 Task: Check the sale-to-list ratio of 3 bedrooms in the last 5 years.
Action: Mouse moved to (828, 179)
Screenshot: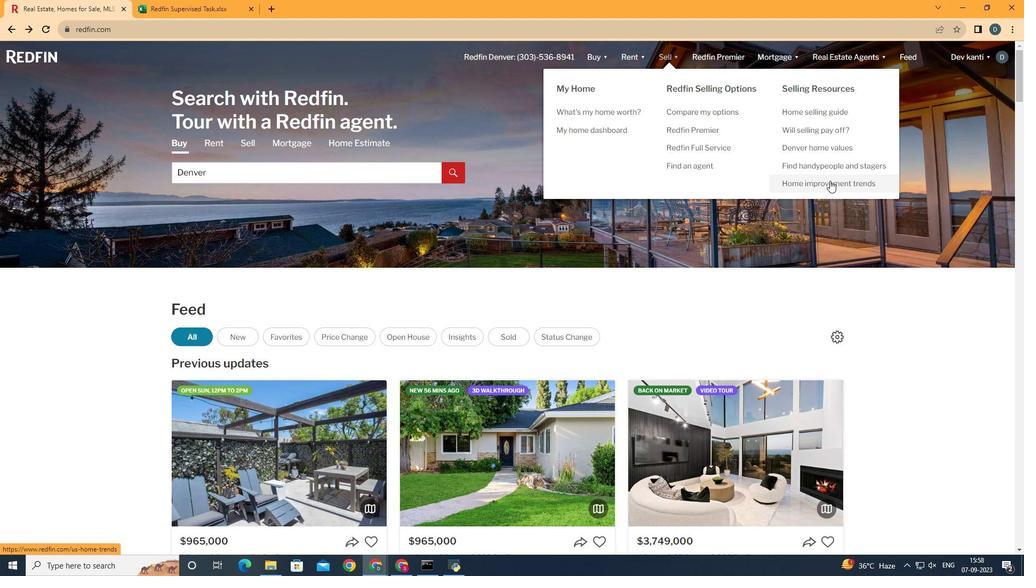 
Action: Mouse pressed left at (828, 179)
Screenshot: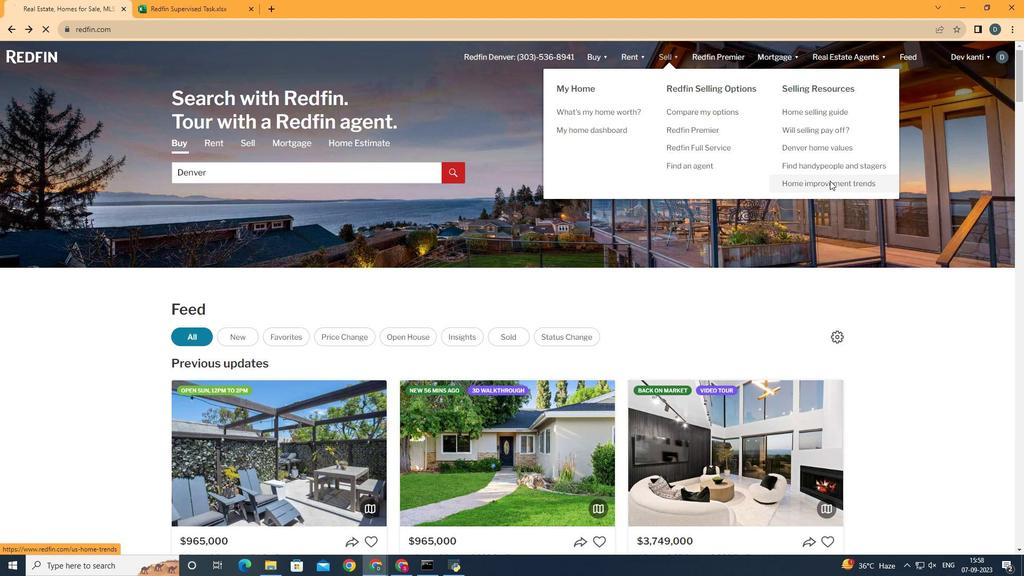
Action: Mouse moved to (231, 197)
Screenshot: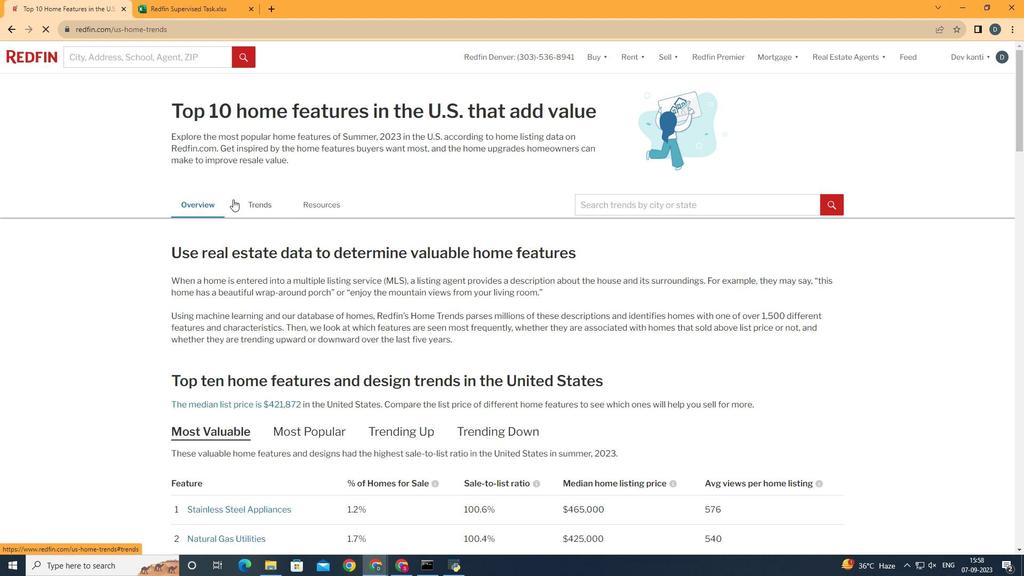 
Action: Mouse pressed left at (231, 197)
Screenshot: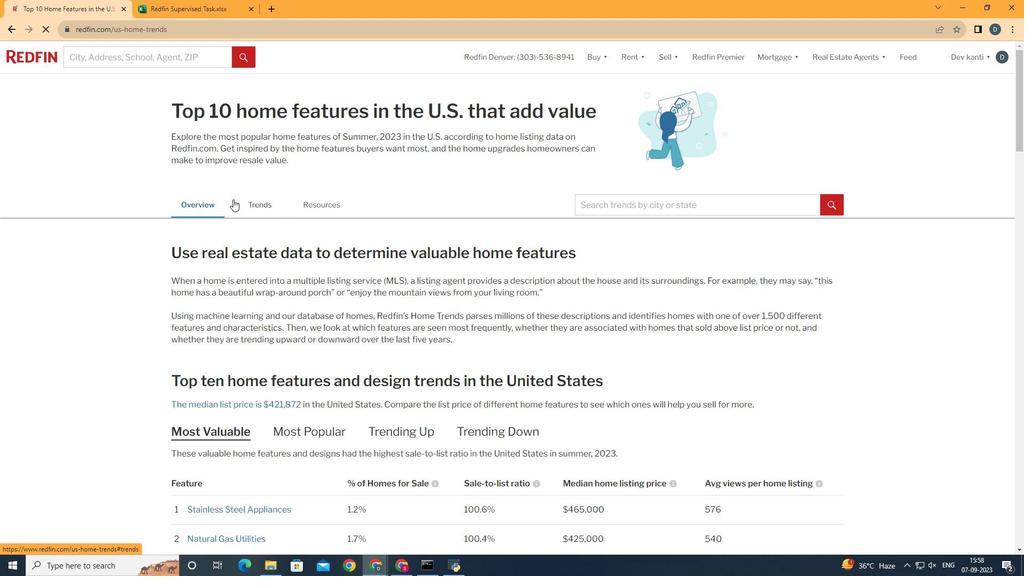 
Action: Mouse moved to (253, 187)
Screenshot: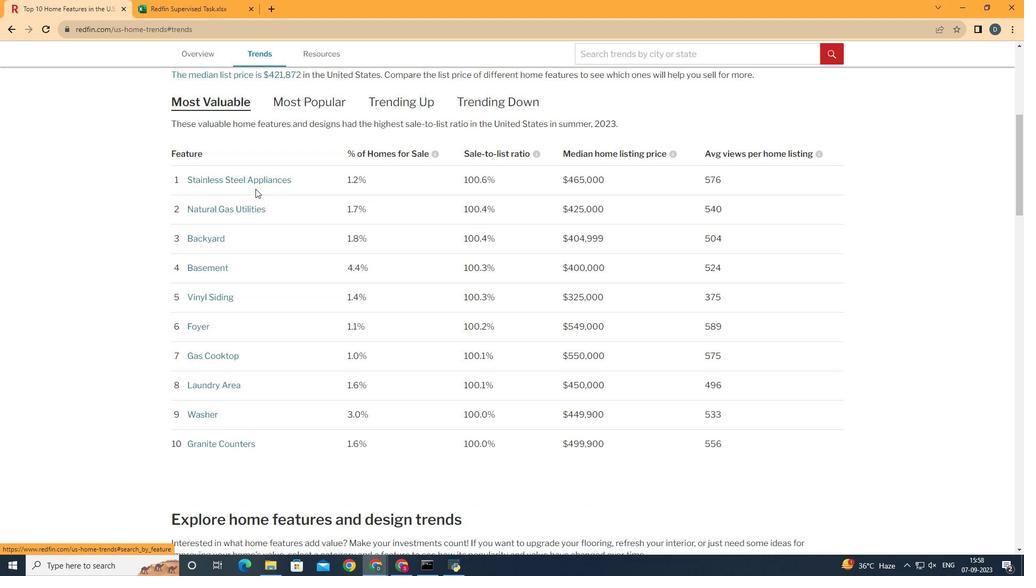 
Action: Mouse scrolled (253, 186) with delta (0, 0)
Screenshot: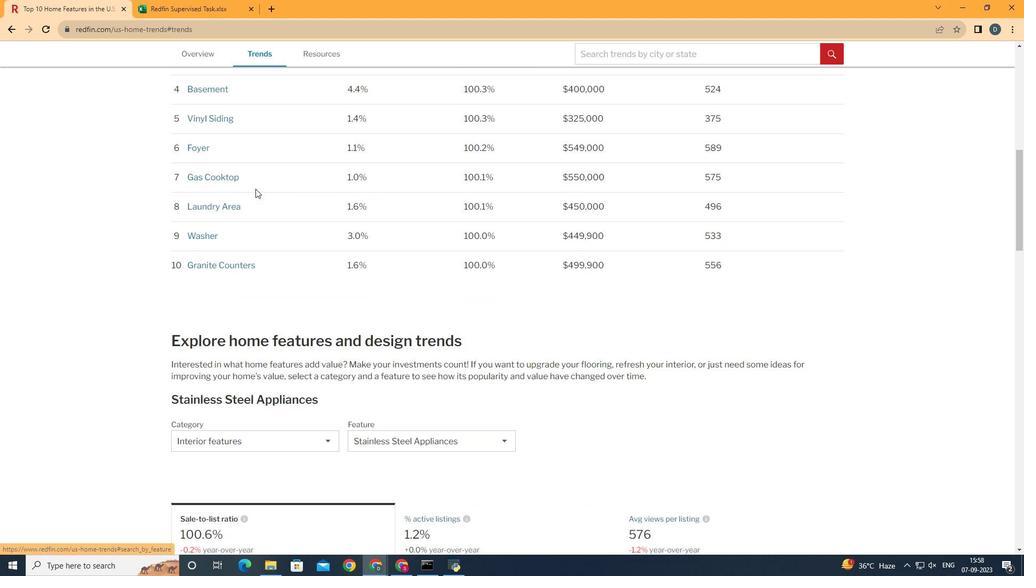 
Action: Mouse scrolled (253, 186) with delta (0, 0)
Screenshot: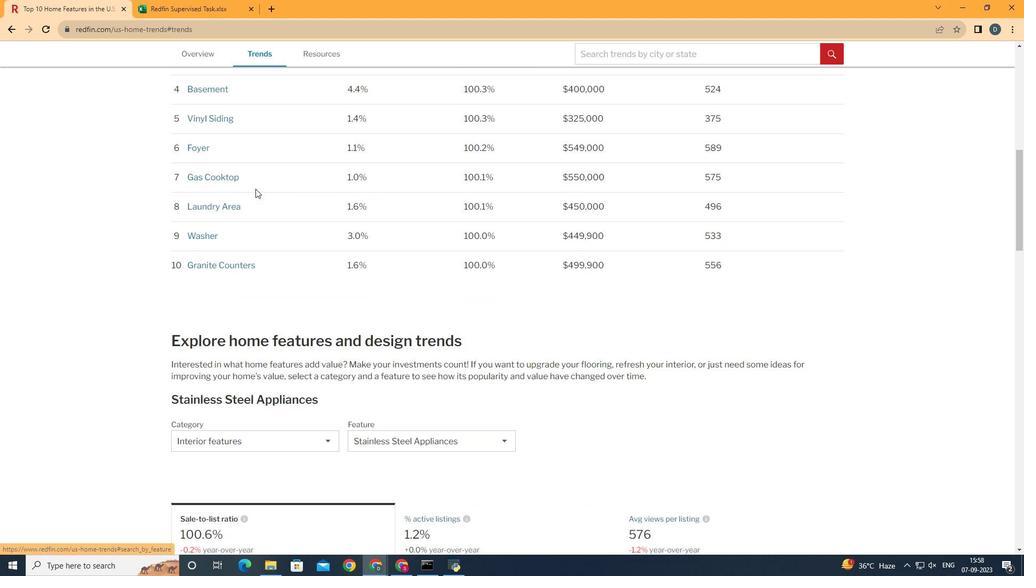 
Action: Mouse scrolled (253, 186) with delta (0, 0)
Screenshot: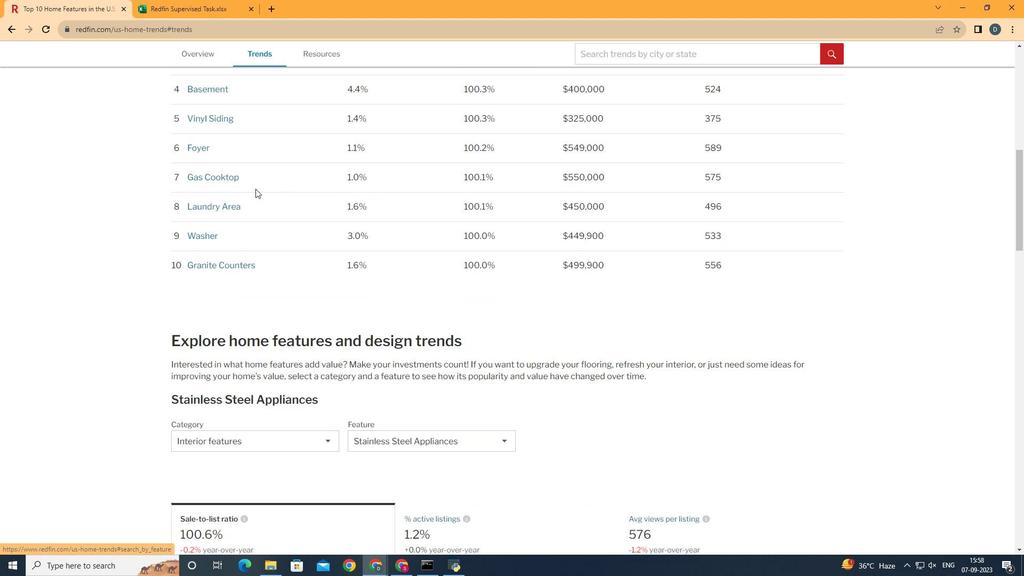 
Action: Mouse scrolled (253, 186) with delta (0, 0)
Screenshot: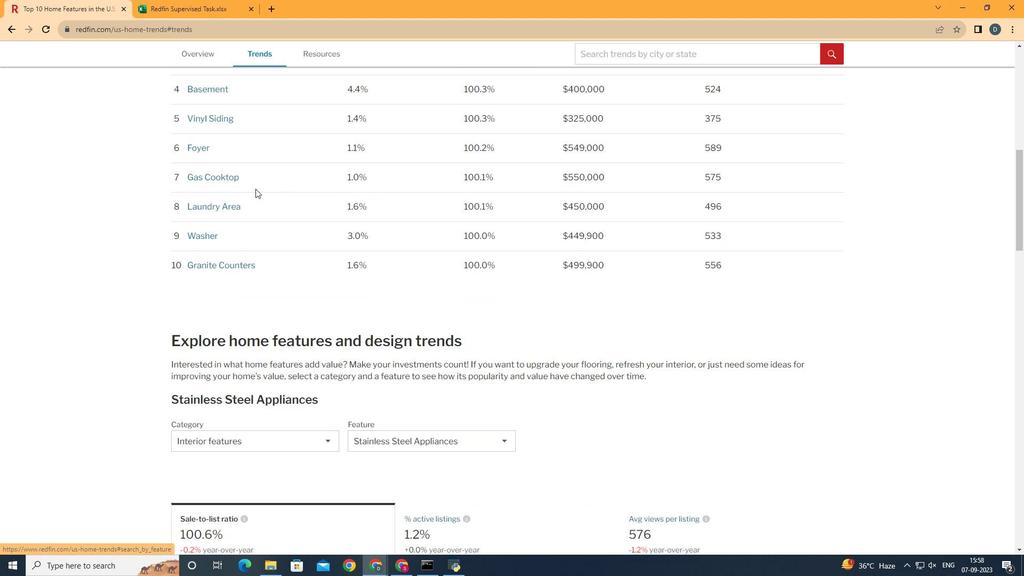 
Action: Mouse scrolled (253, 186) with delta (0, 0)
Screenshot: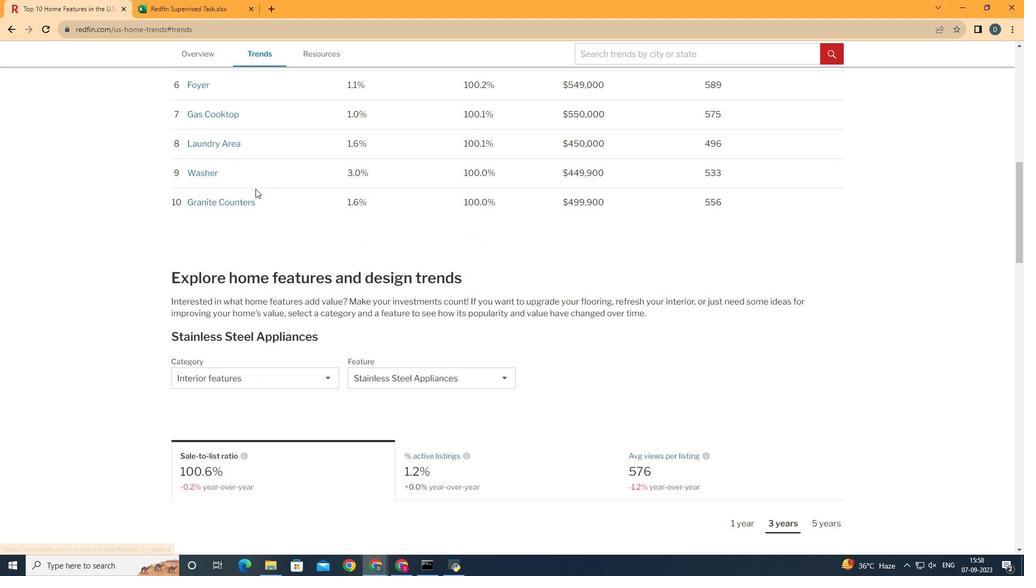 
Action: Mouse scrolled (253, 186) with delta (0, 0)
Screenshot: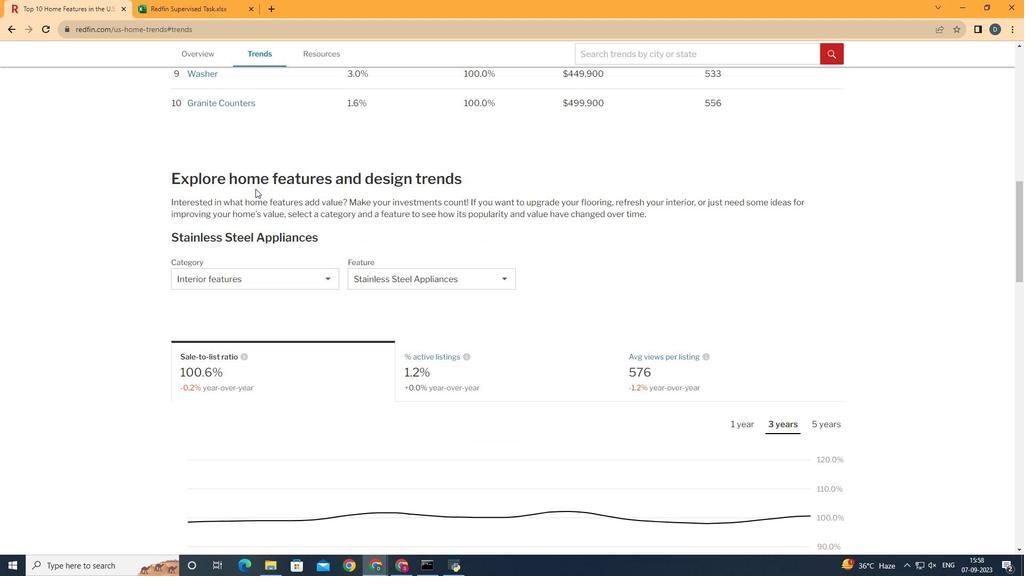 
Action: Mouse scrolled (253, 186) with delta (0, 0)
Screenshot: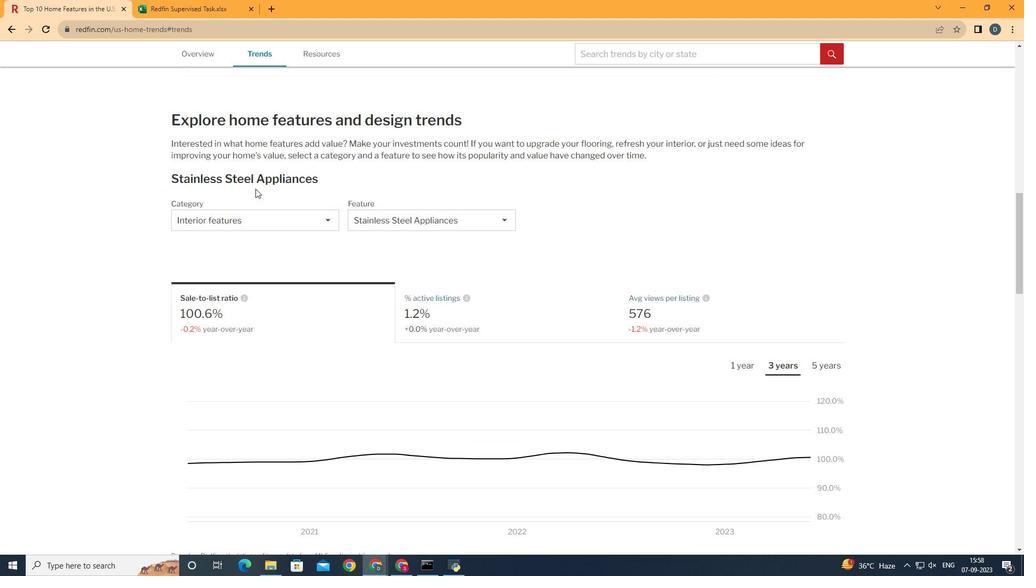 
Action: Mouse scrolled (253, 186) with delta (0, 0)
Screenshot: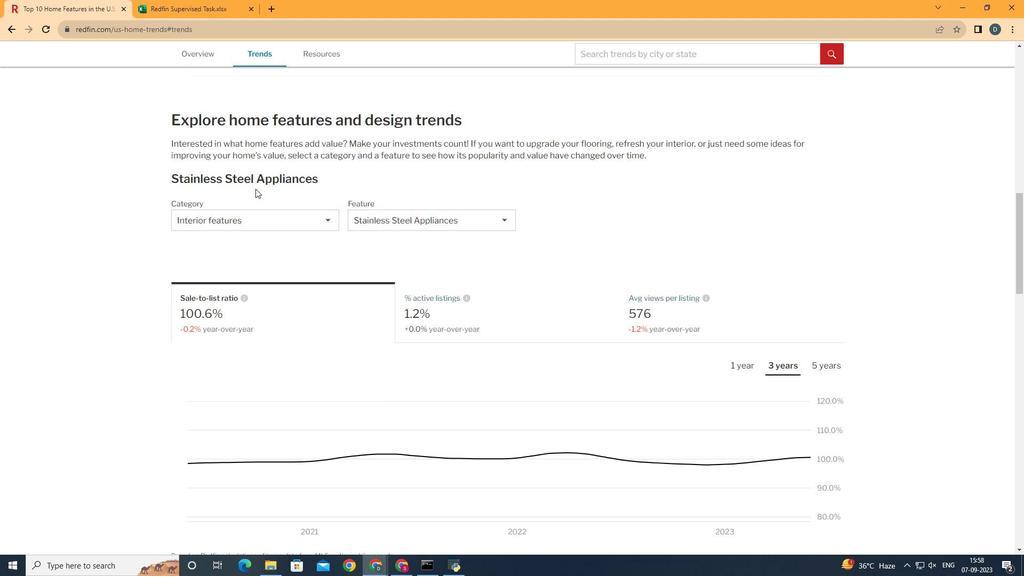 
Action: Mouse moved to (256, 203)
Screenshot: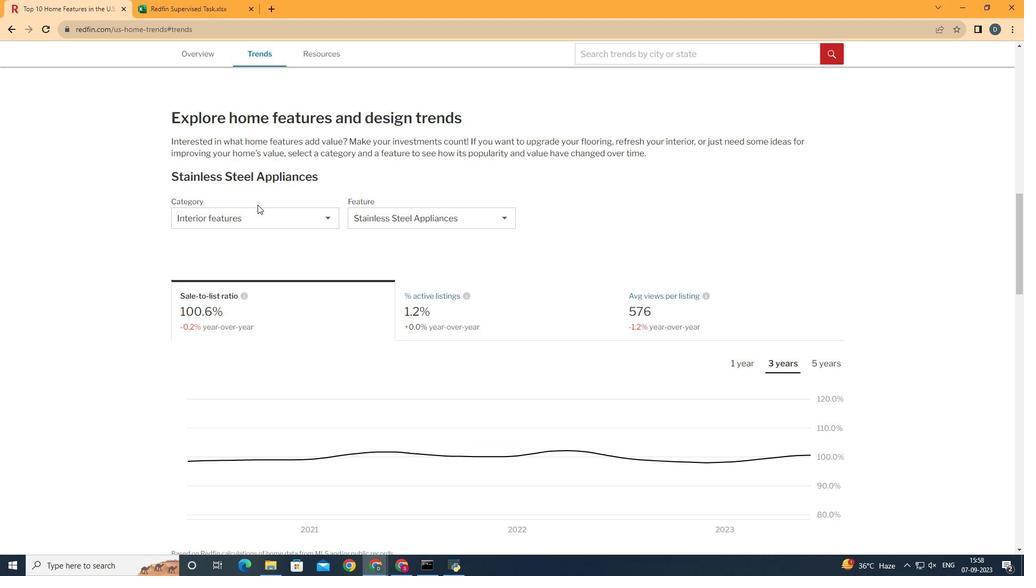 
Action: Mouse pressed left at (256, 203)
Screenshot: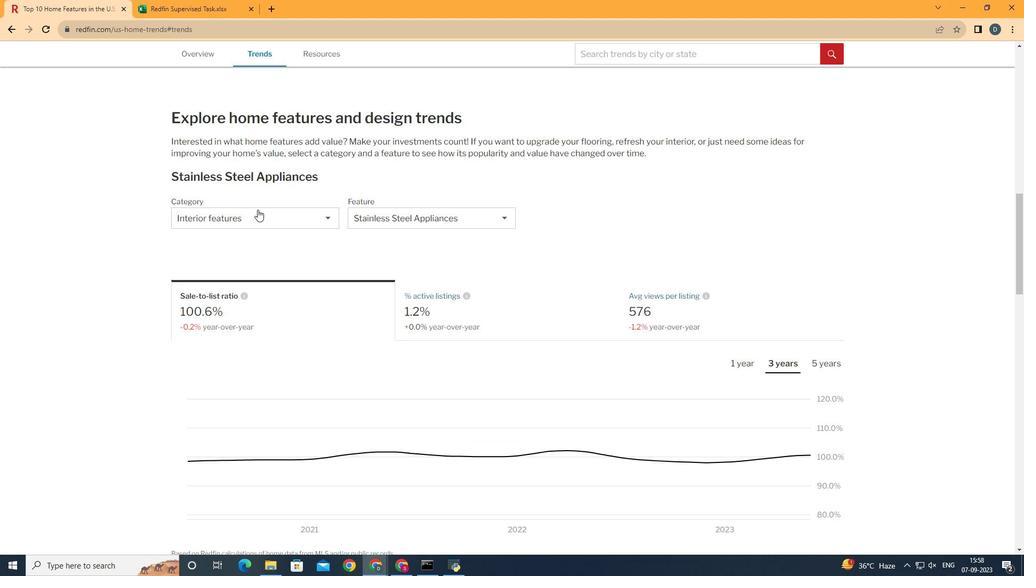 
Action: Mouse moved to (429, 226)
Screenshot: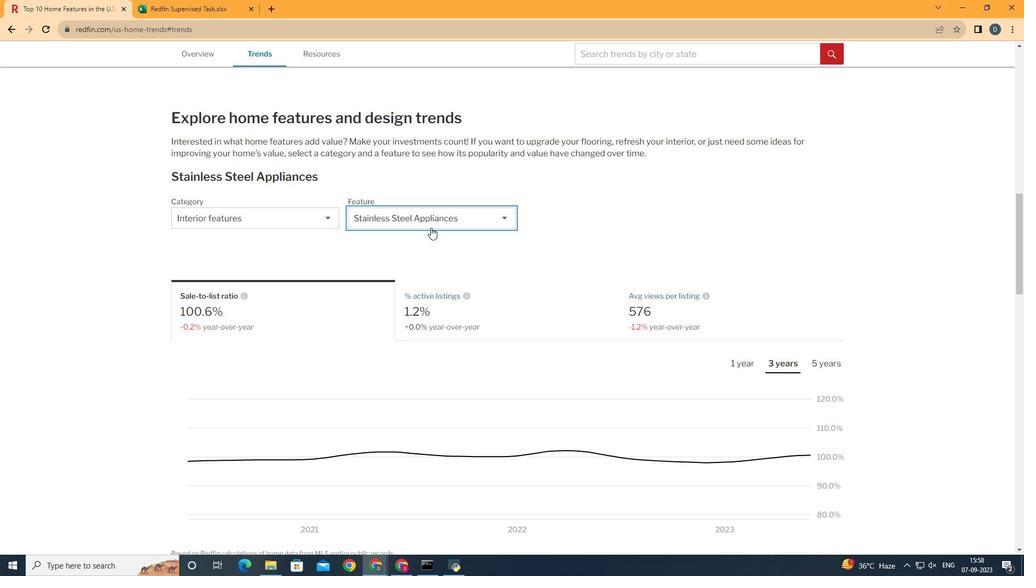 
Action: Mouse pressed left at (429, 226)
Screenshot: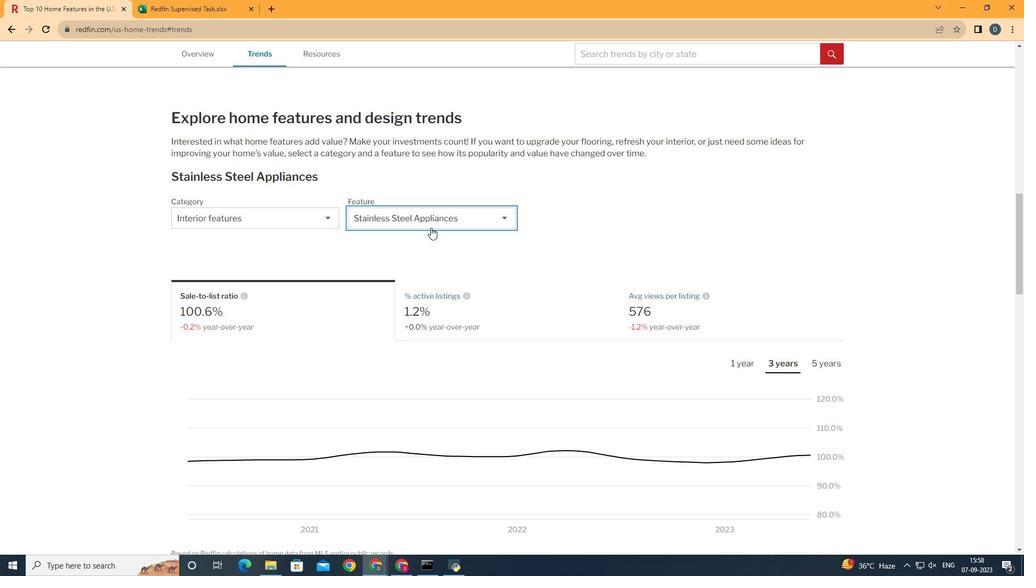 
Action: Mouse moved to (241, 225)
Screenshot: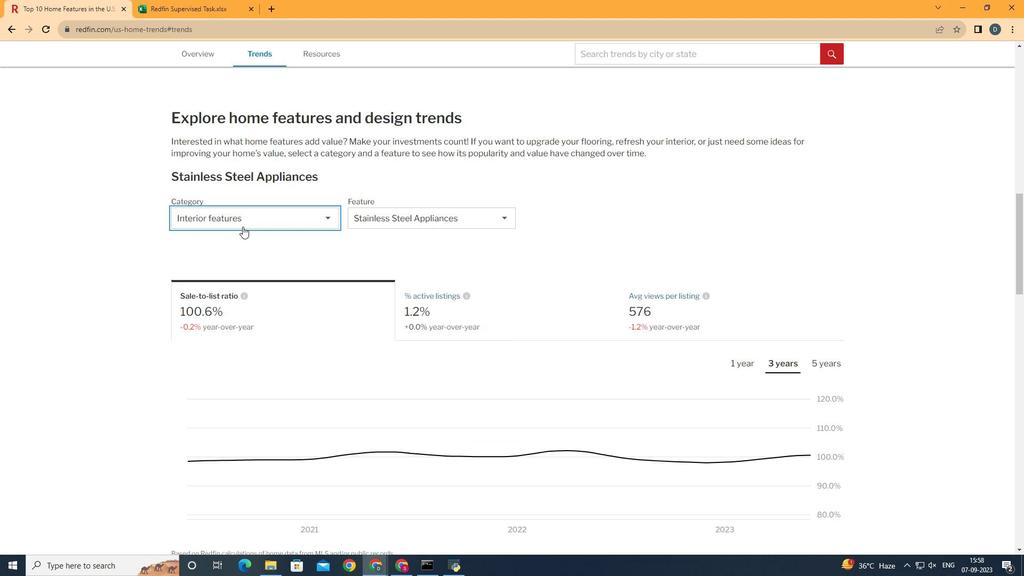 
Action: Mouse pressed left at (241, 225)
Screenshot: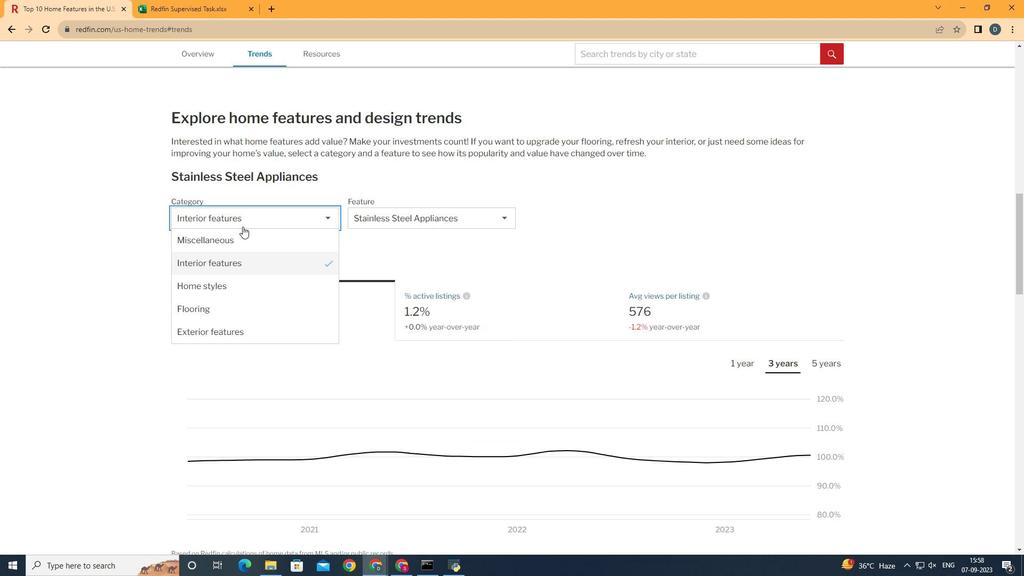 
Action: Mouse moved to (258, 269)
Screenshot: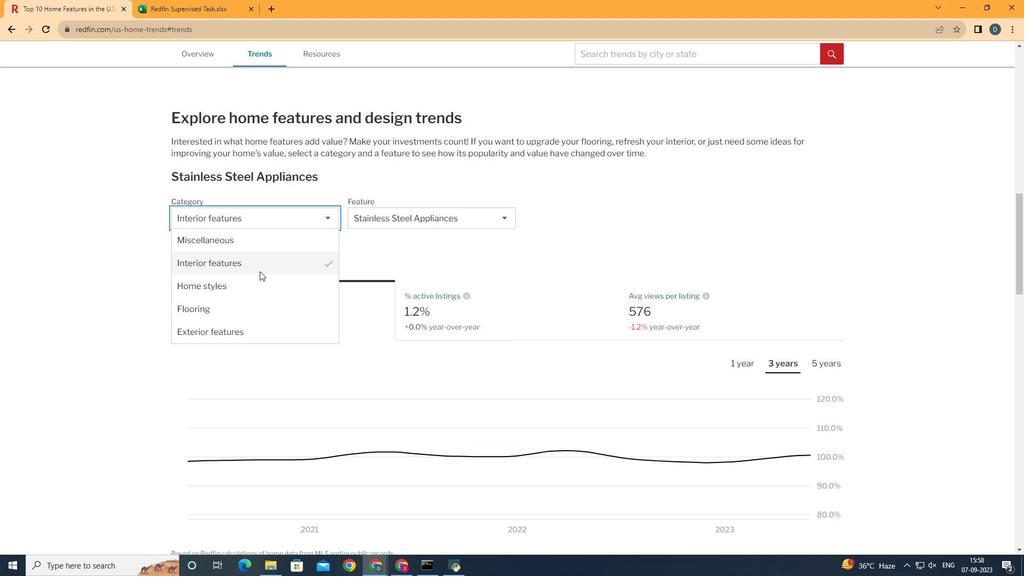 
Action: Mouse pressed left at (258, 269)
Screenshot: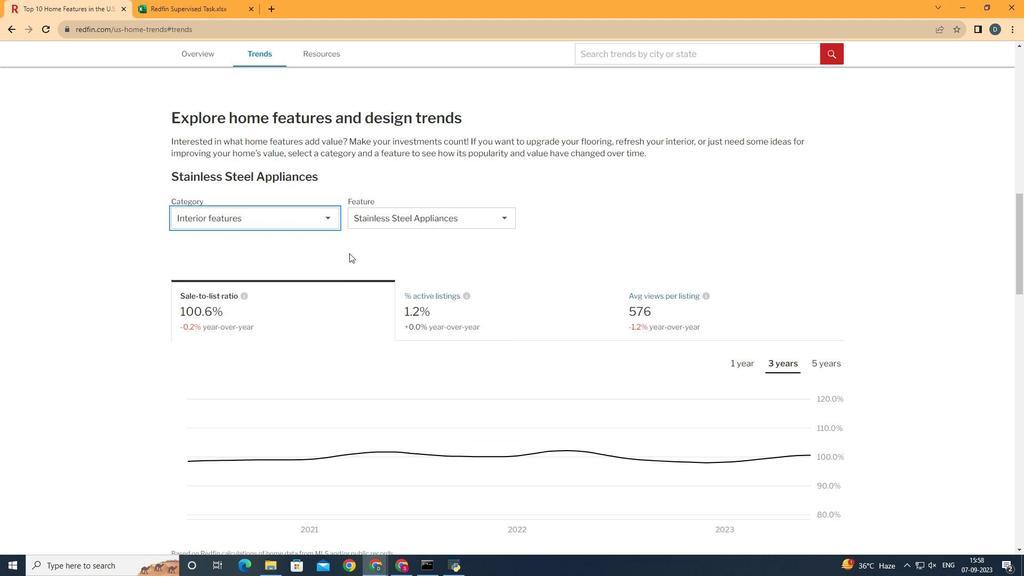 
Action: Mouse moved to (463, 211)
Screenshot: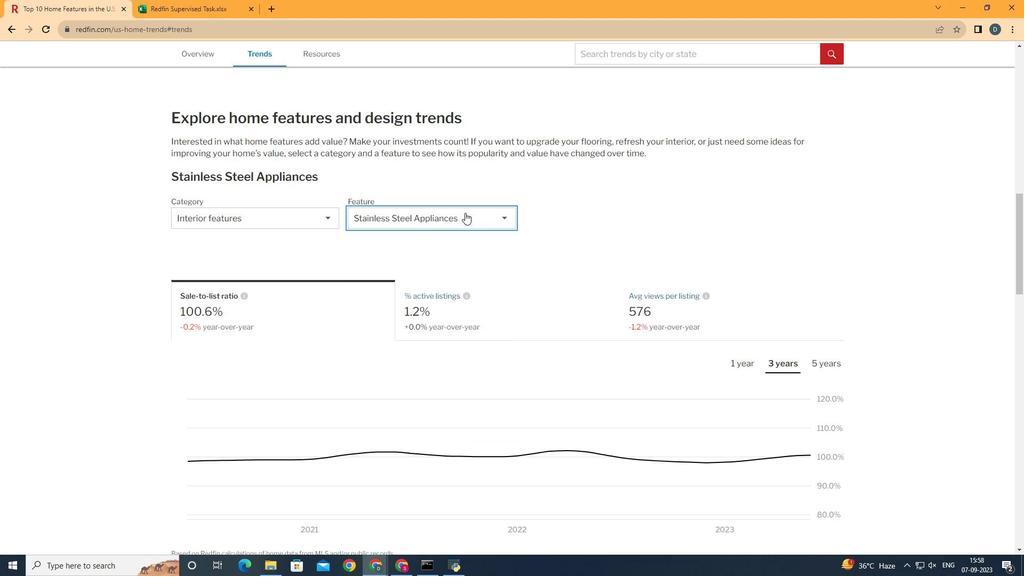
Action: Mouse pressed left at (463, 211)
Screenshot: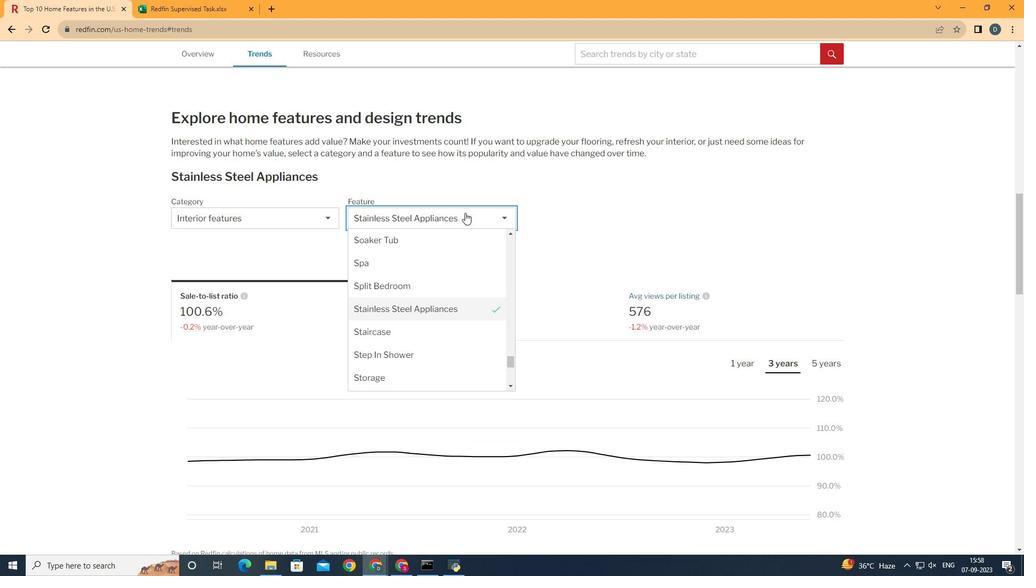 
Action: Mouse moved to (510, 359)
Screenshot: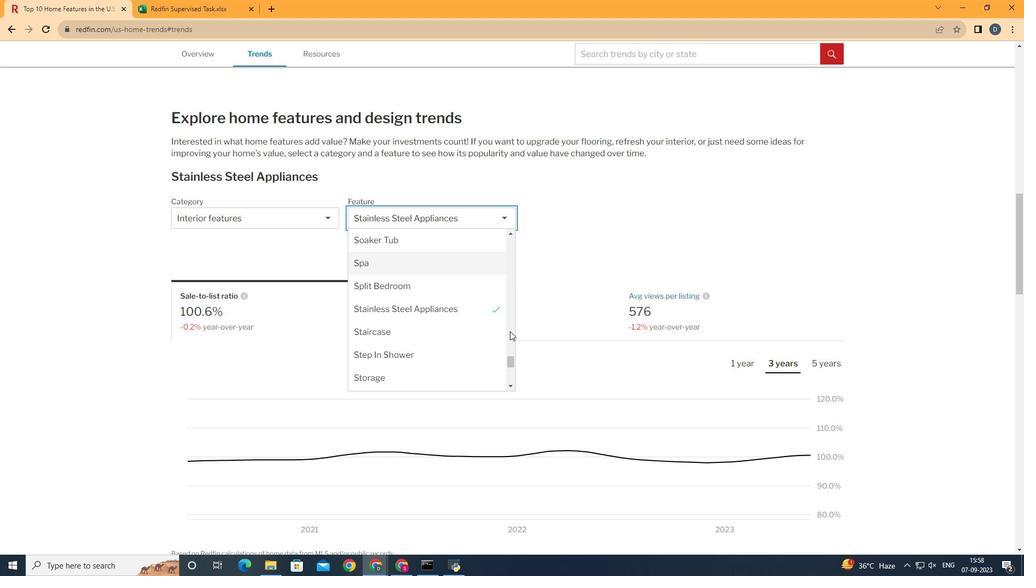 
Action: Mouse pressed left at (510, 359)
Screenshot: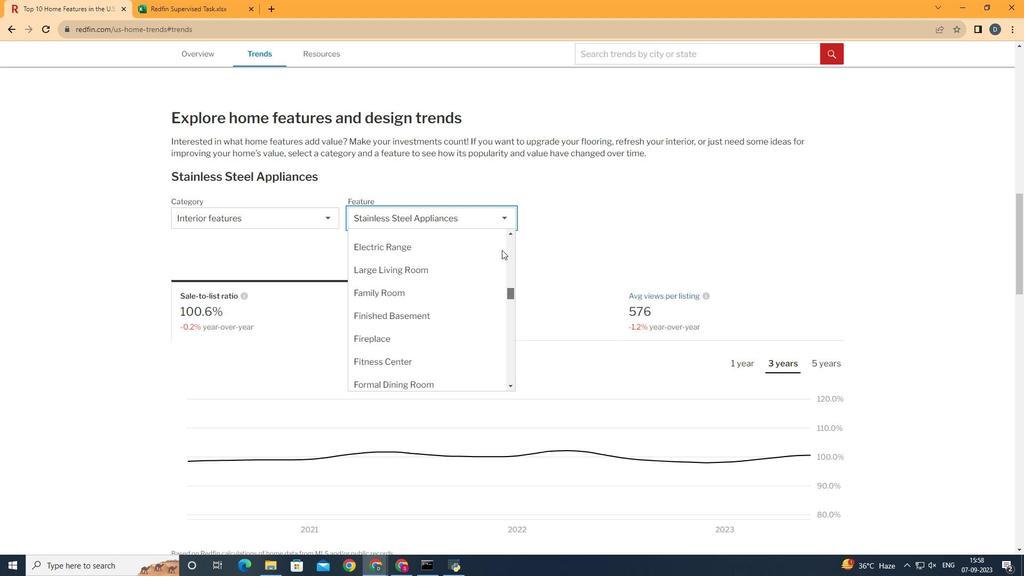 
Action: Mouse moved to (475, 309)
Screenshot: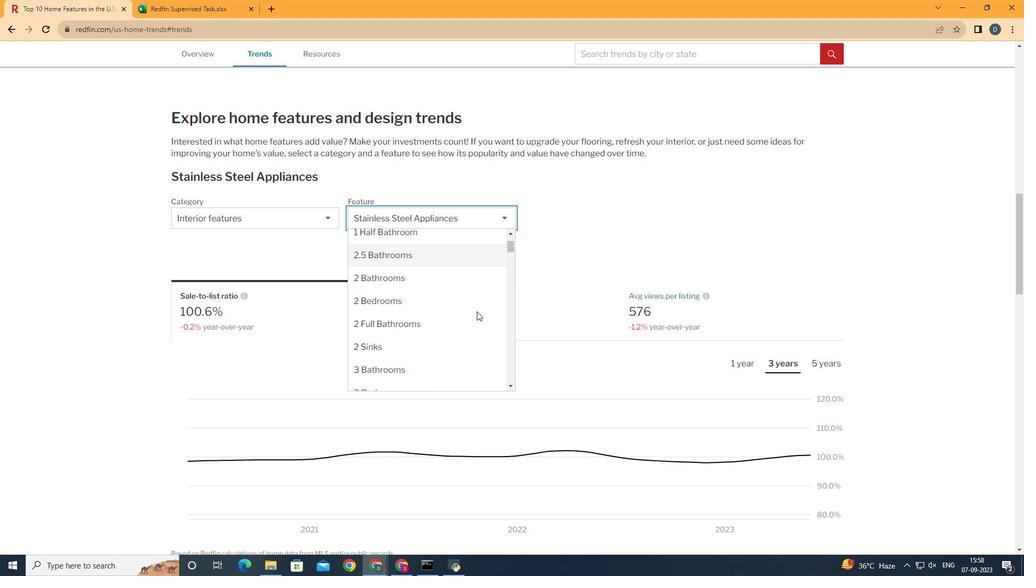 
Action: Mouse scrolled (475, 309) with delta (0, 0)
Screenshot: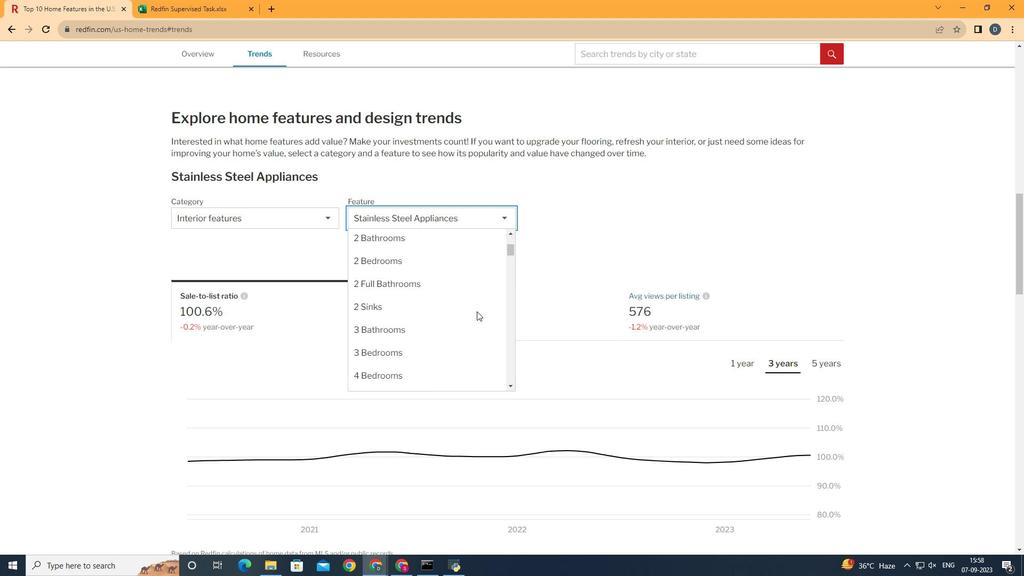 
Action: Mouse scrolled (475, 309) with delta (0, 0)
Screenshot: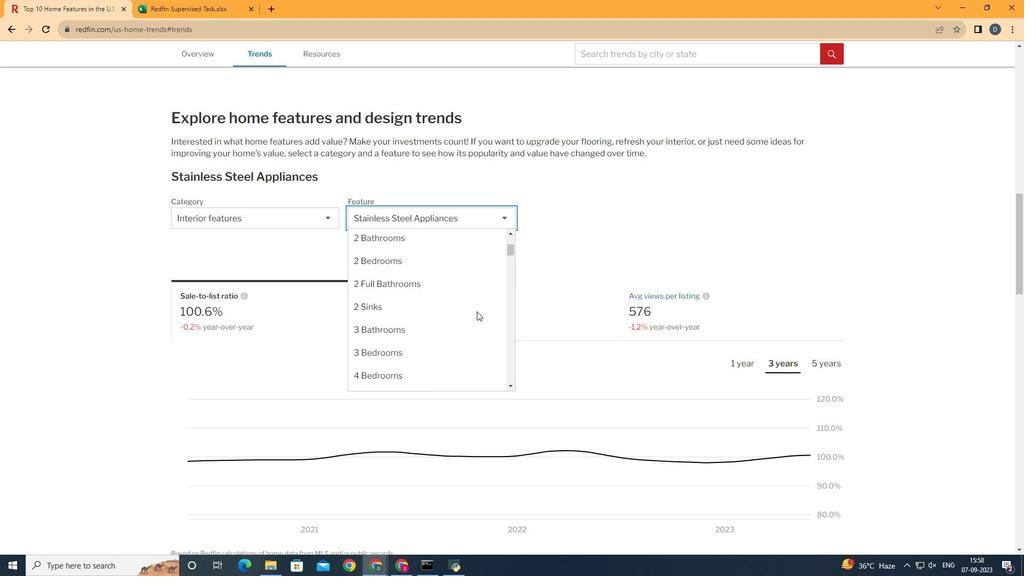 
Action: Mouse moved to (435, 339)
Screenshot: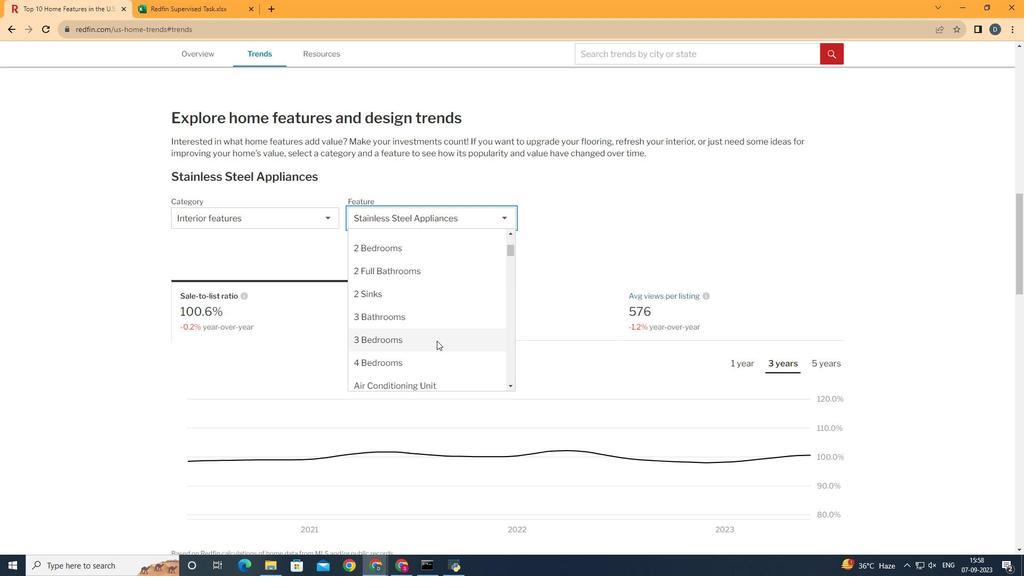
Action: Mouse pressed left at (435, 339)
Screenshot: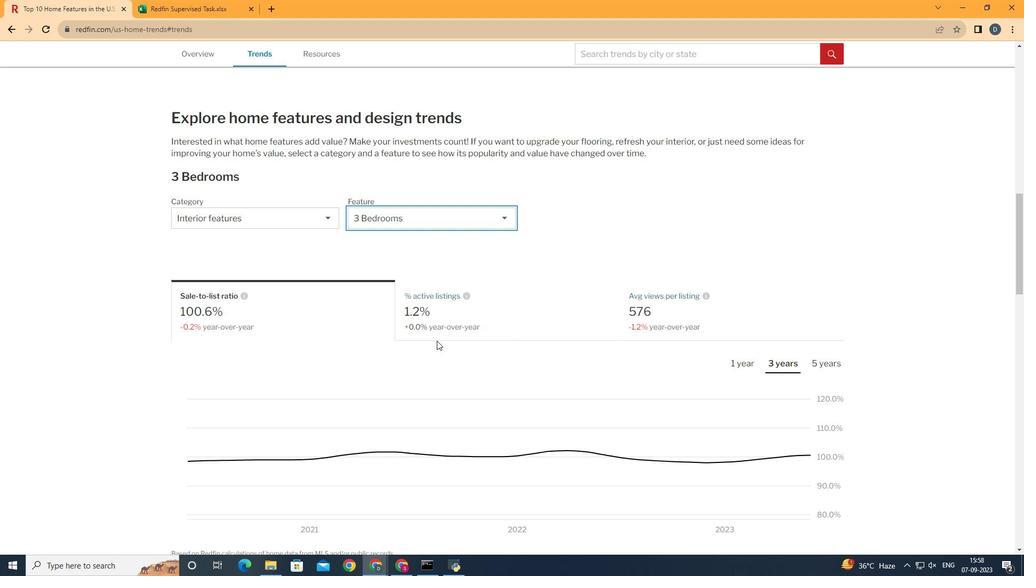 
Action: Mouse moved to (322, 322)
Screenshot: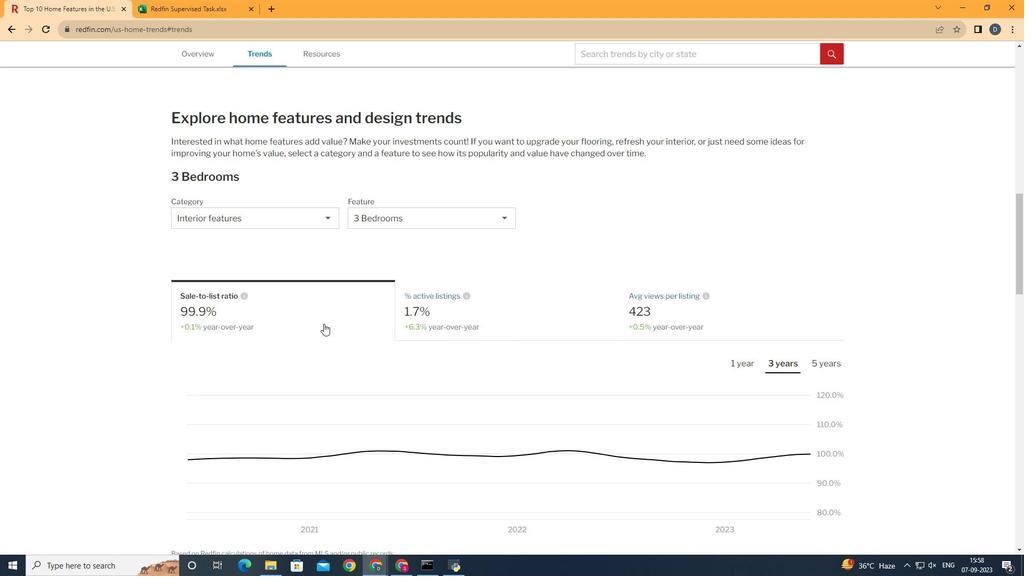 
Action: Mouse pressed left at (322, 322)
Screenshot: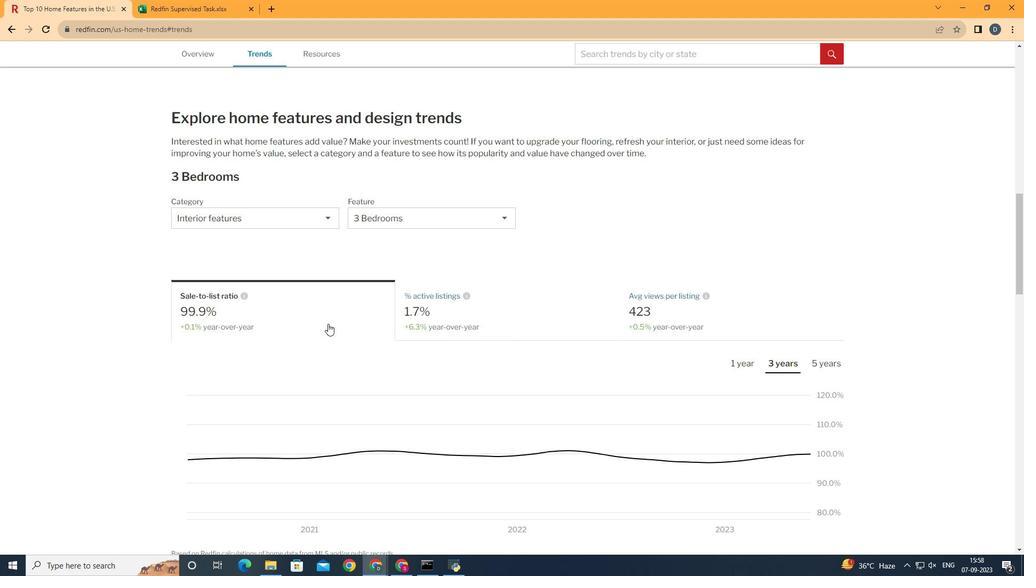 
Action: Mouse moved to (820, 358)
Screenshot: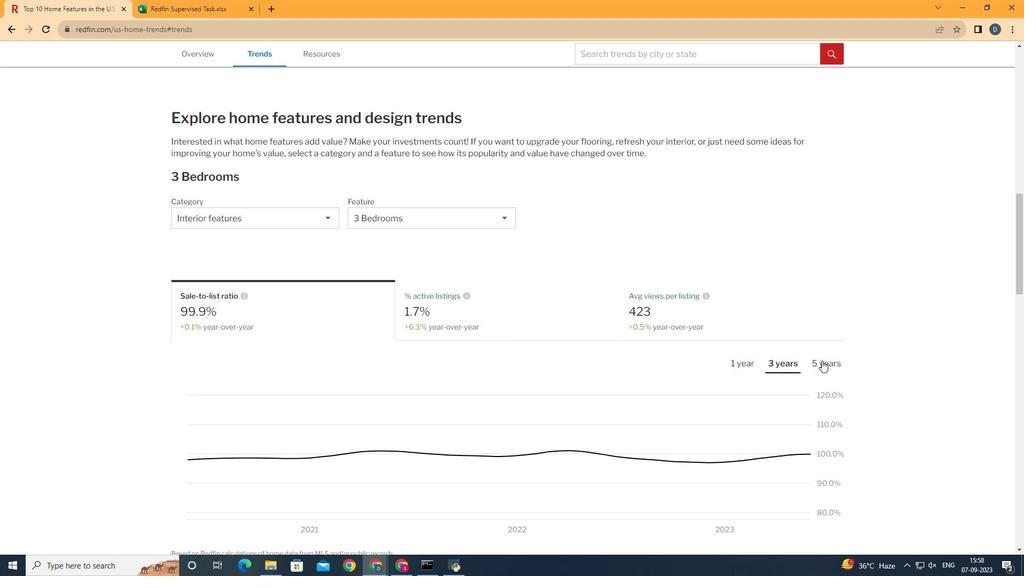 
Action: Mouse pressed left at (820, 358)
Screenshot: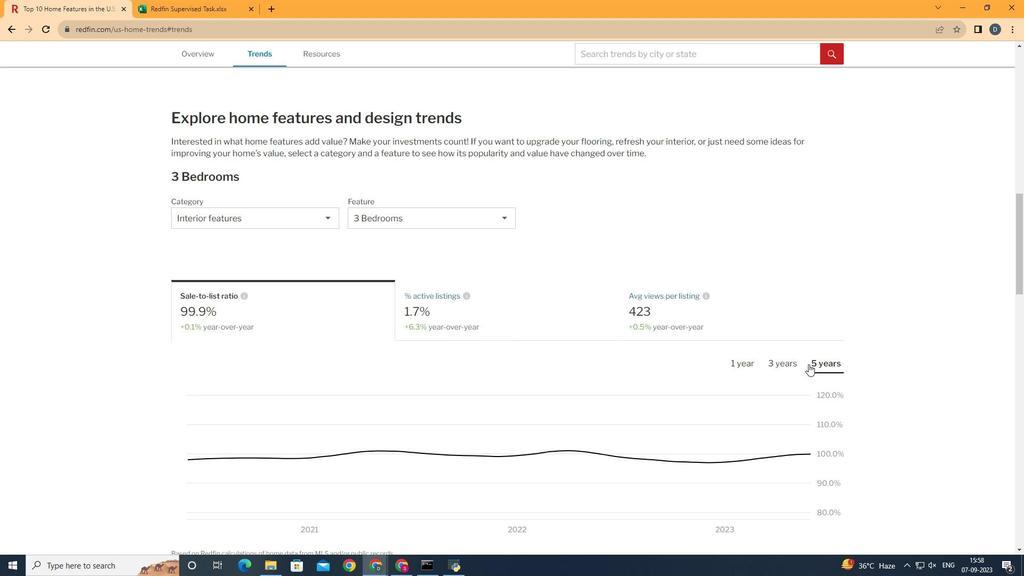 
Action: Mouse moved to (842, 447)
Screenshot: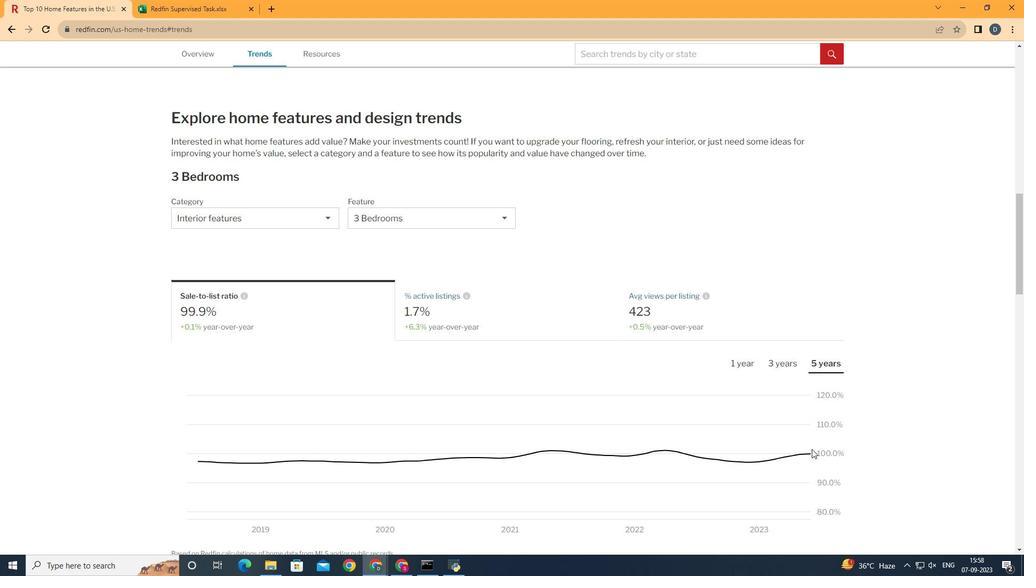 
